 Task: Create Card Cybersecurity Audit in Board Newsletter Design to Workspace Digital Product Management. Create Card Product Development Review in Board Customer Journey Optimization to Workspace Digital Product Management. Create Card Cybersecurity Training Session in Board Product Launch Strategy and Execution to Workspace Digital Product Management
Action: Mouse moved to (196, 139)
Screenshot: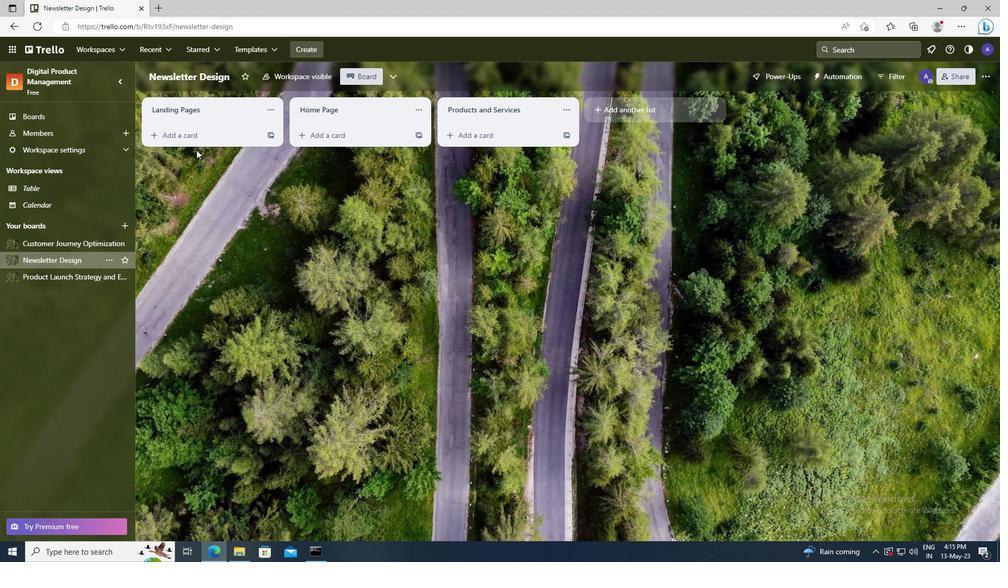 
Action: Mouse pressed left at (196, 139)
Screenshot: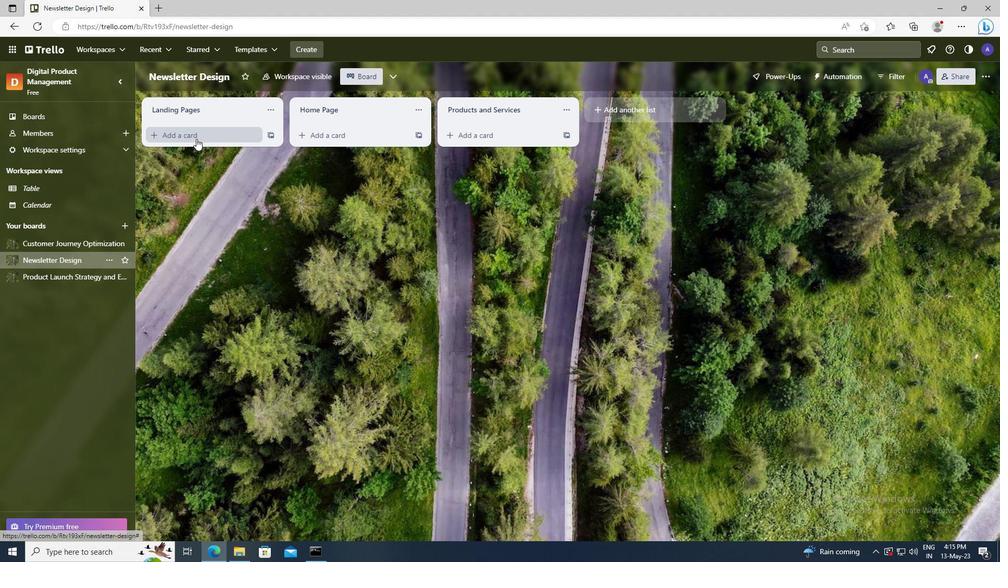 
Action: Key pressed <Key.shift>CYBERSECURITY<Key.space><Key.shift_r>AUDIT
Screenshot: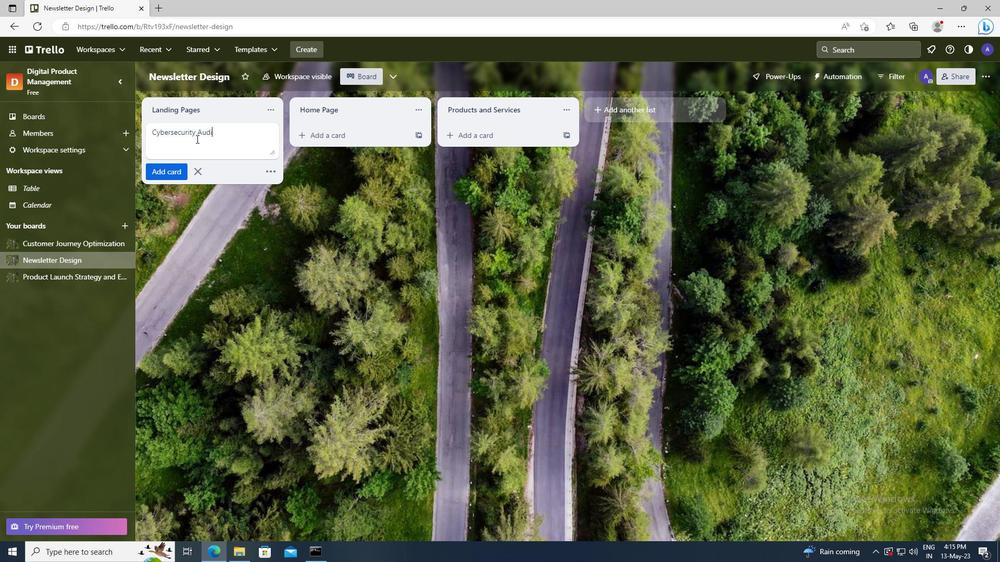 
Action: Mouse moved to (172, 169)
Screenshot: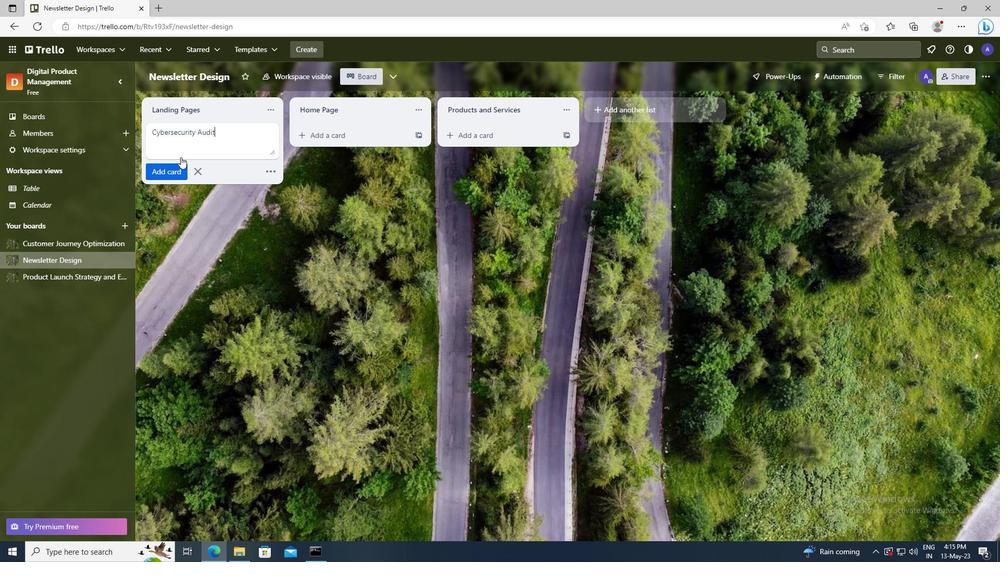 
Action: Mouse pressed left at (172, 169)
Screenshot: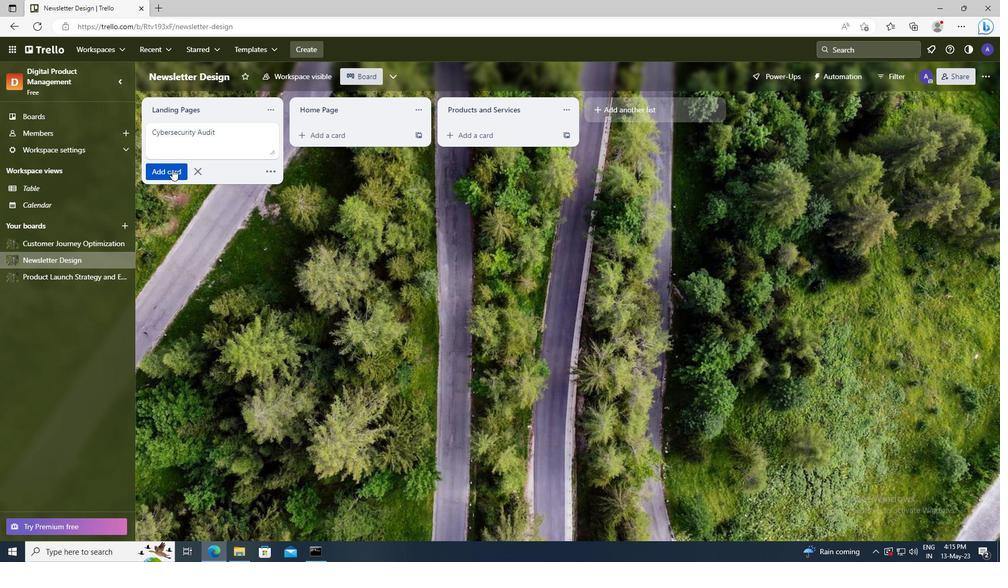 
Action: Mouse moved to (83, 242)
Screenshot: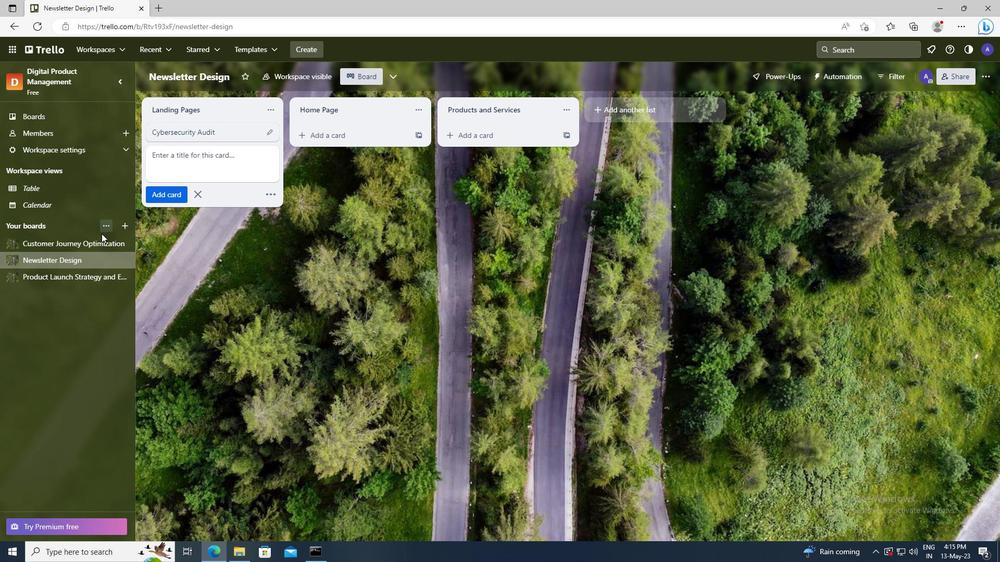 
Action: Mouse pressed left at (83, 242)
Screenshot: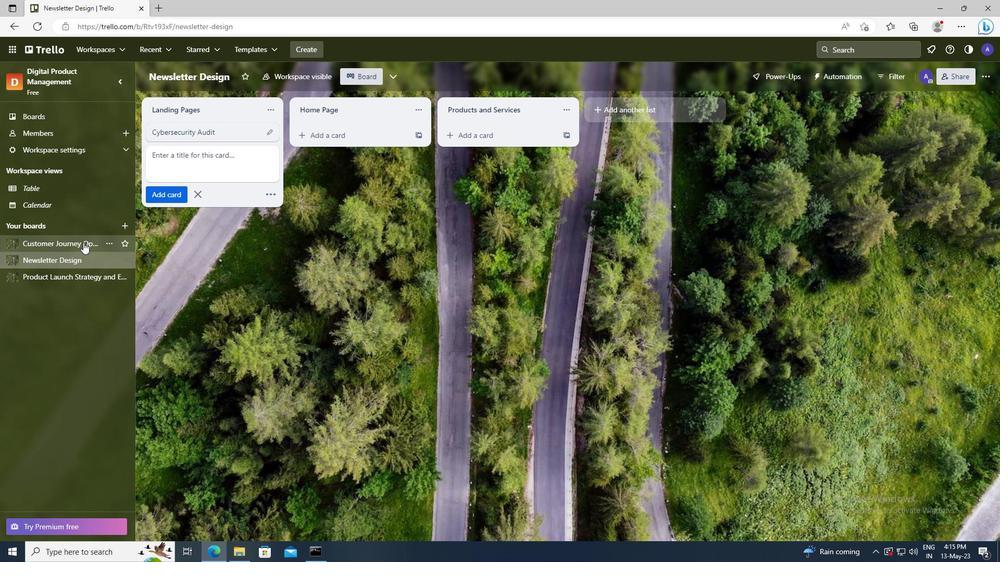 
Action: Mouse moved to (169, 140)
Screenshot: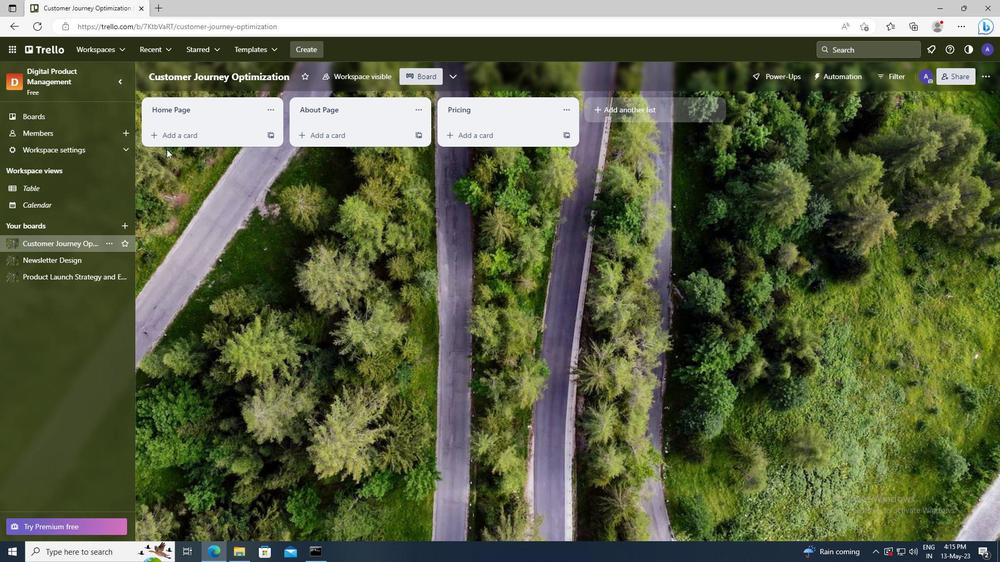 
Action: Mouse pressed left at (169, 140)
Screenshot: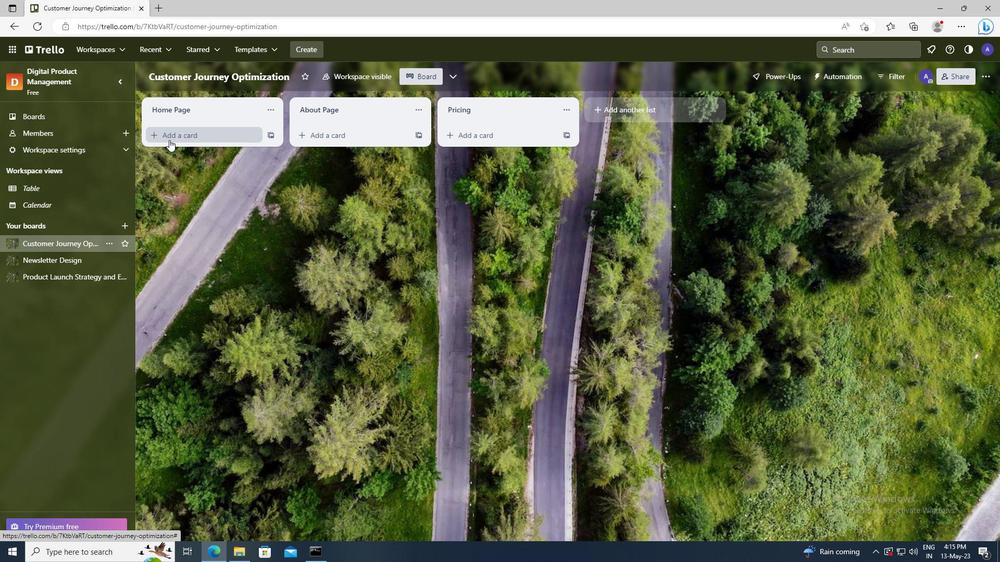 
Action: Key pressed <Key.shift>PRODUCT<Key.space><Key.shift>DEVELOPMENT<Key.space><Key.shift>REVIEW
Screenshot: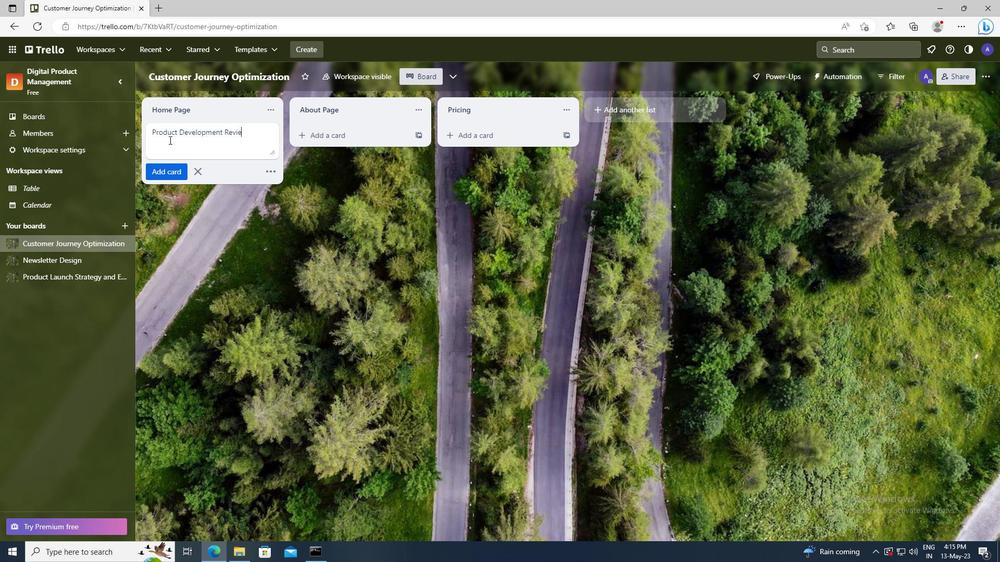 
Action: Mouse moved to (173, 168)
Screenshot: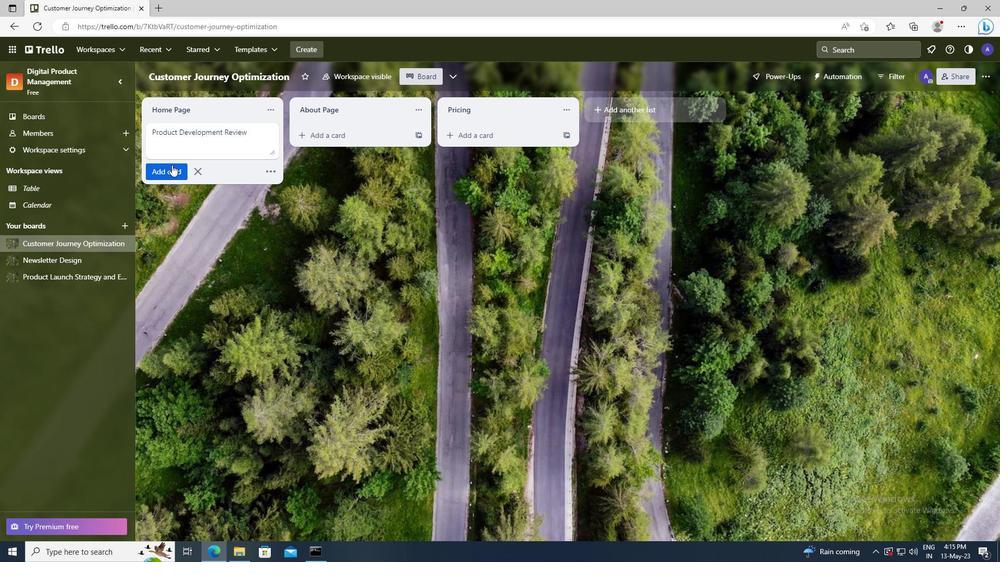 
Action: Mouse pressed left at (173, 168)
Screenshot: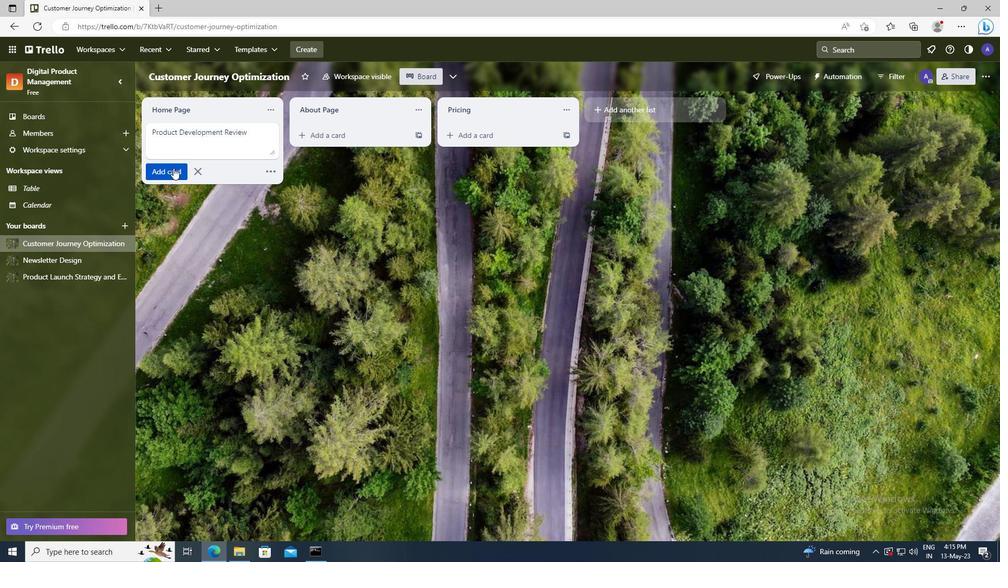 
Action: Mouse moved to (77, 277)
Screenshot: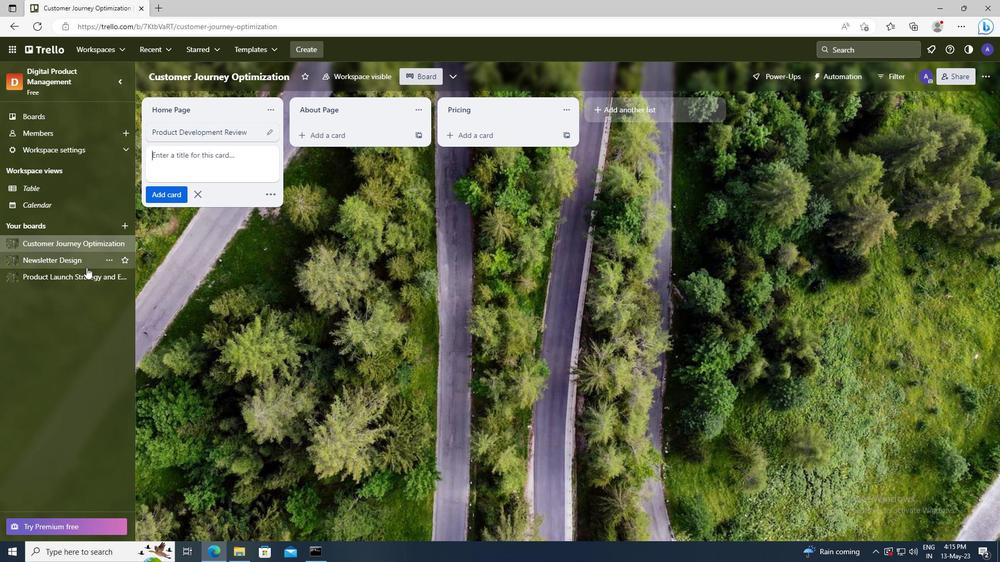 
Action: Mouse pressed left at (77, 277)
Screenshot: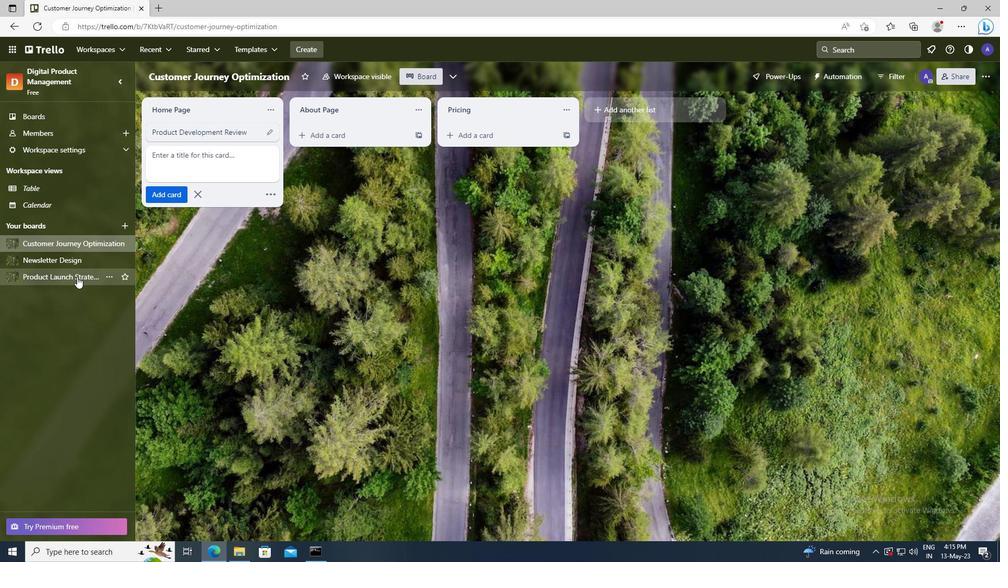 
Action: Mouse moved to (177, 136)
Screenshot: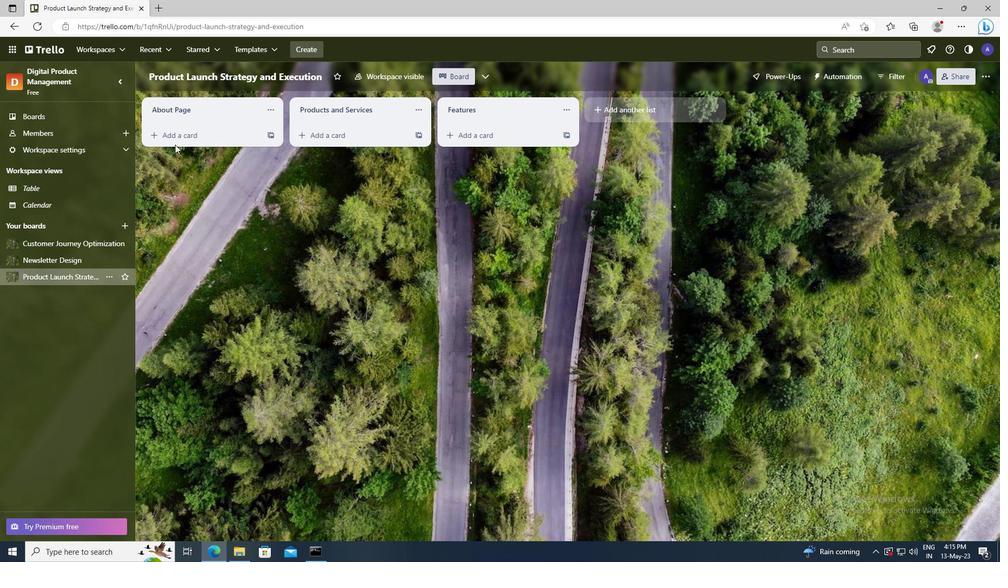
Action: Mouse pressed left at (177, 136)
Screenshot: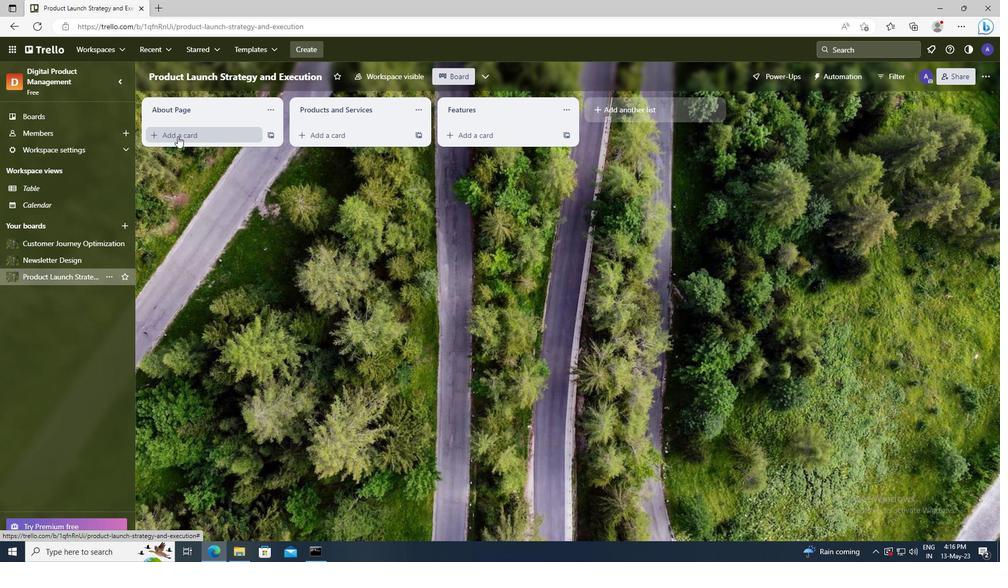 
Action: Key pressed <Key.shift>CYBERSECURITY<Key.space><Key.shift>TRAINING<Key.space><Key.shift_r>SESSION
Screenshot: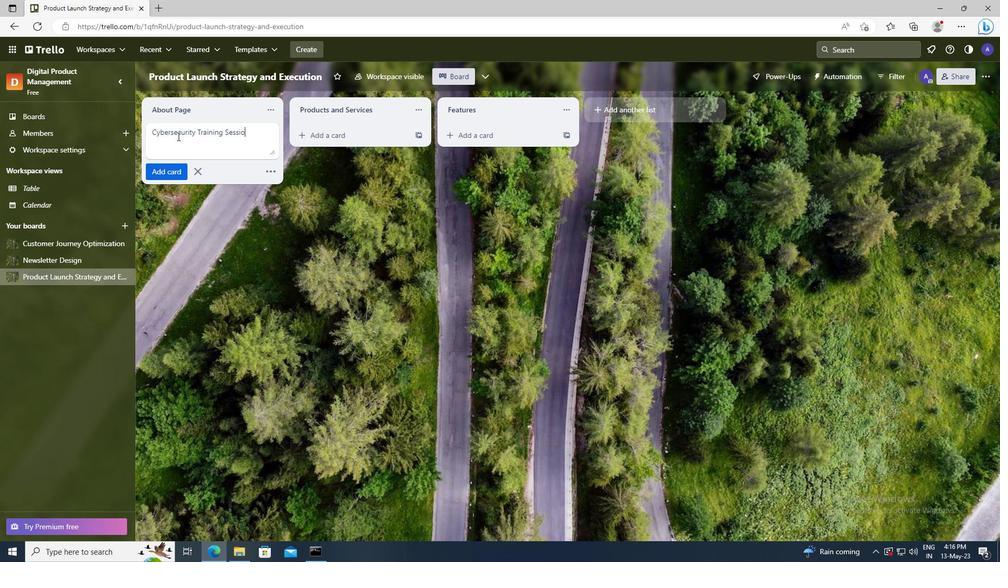 
Action: Mouse moved to (179, 170)
Screenshot: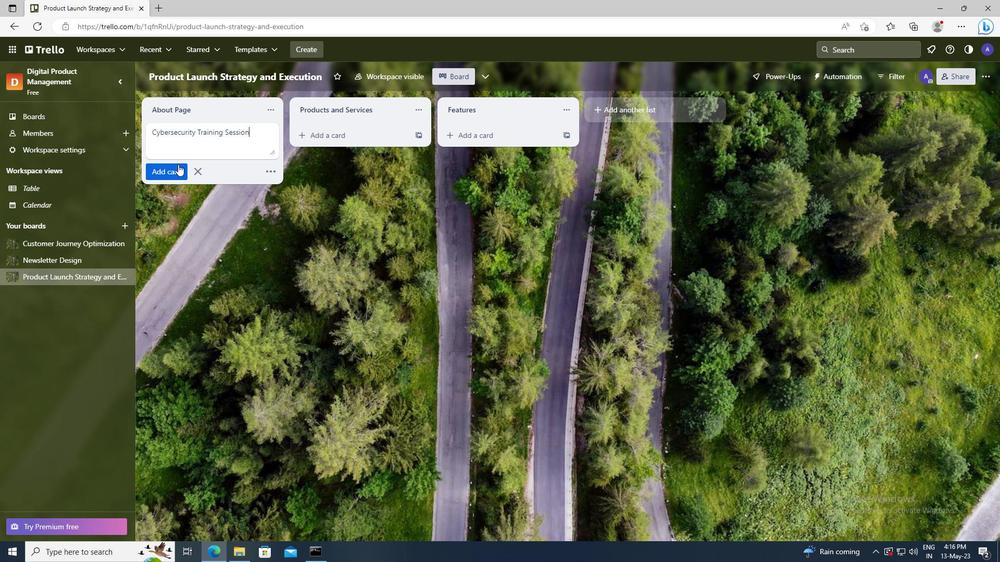 
Action: Mouse pressed left at (179, 170)
Screenshot: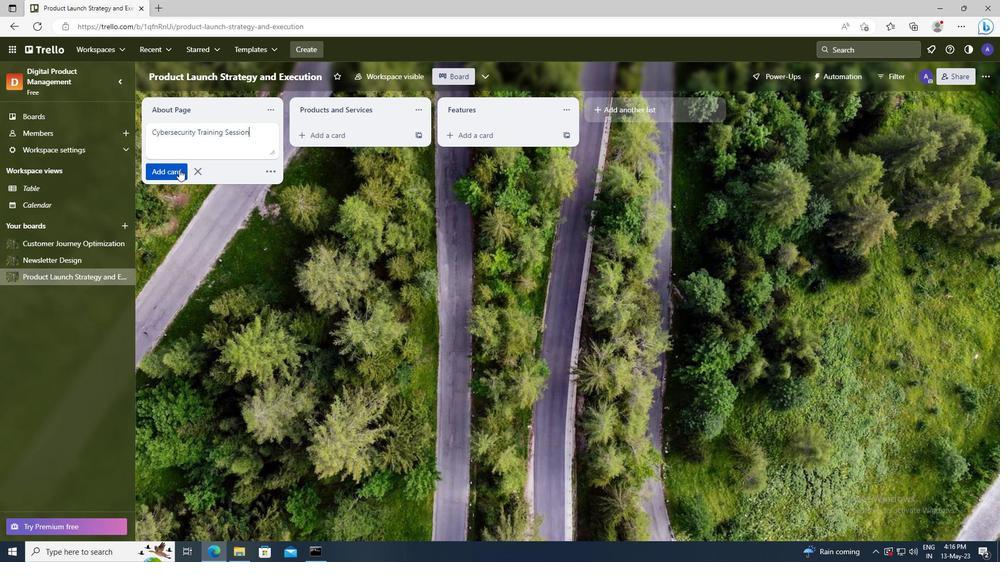 
